 Task: Add an event with the title Product Roadmap Review and Future Feature Prioritization, date '2023/11/23', time 7:00 AM to 9:00 AMand add a description: Following the introduction, participants will have the chance to present a prepared presentation of their choice in front of the group. Each presenter will be allocated a specific time slot, allowing them to showcase their skills and practice their delivery. Presentations can cover a wide range of topics, including but not limited to business proposals, academic research, project updates, or persuasive speeches.Select event color  Flamingo . Add location for the event as: 789 Camp Nou, Barcelona, Spain, logged in from the account softage.5@softage.netand send the event invitation to softage.1@softage.net and softage.2@softage.net. Set a reminder for the event Doesn't repeat
Action: Mouse moved to (70, 124)
Screenshot: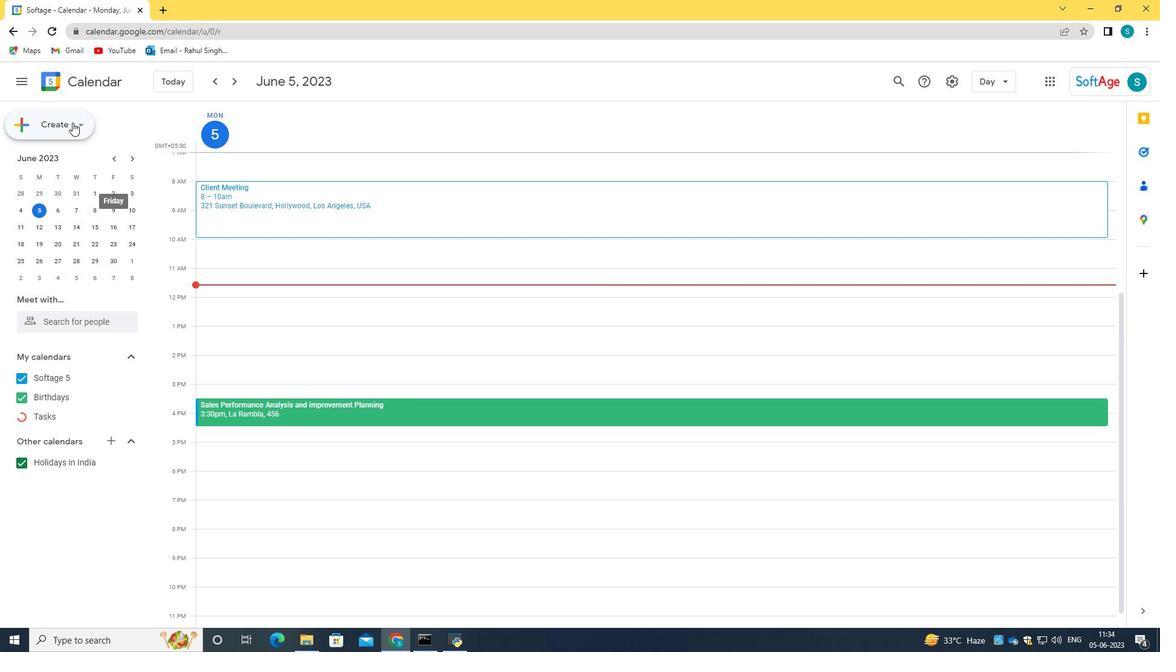 
Action: Mouse pressed left at (70, 124)
Screenshot: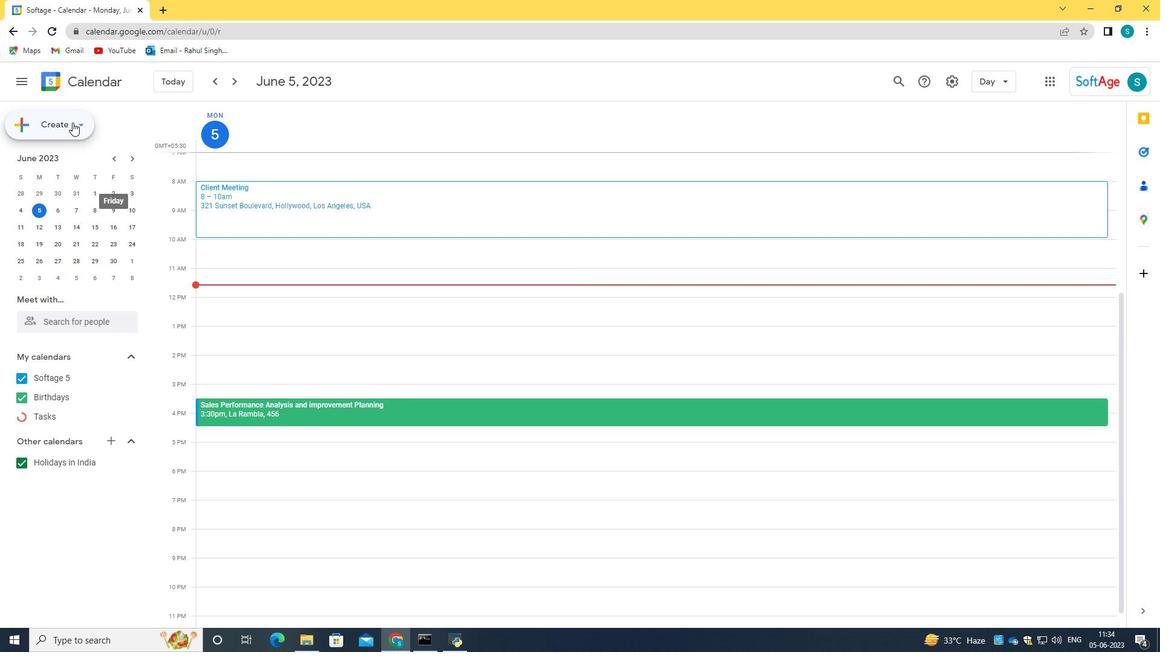 
Action: Mouse moved to (72, 159)
Screenshot: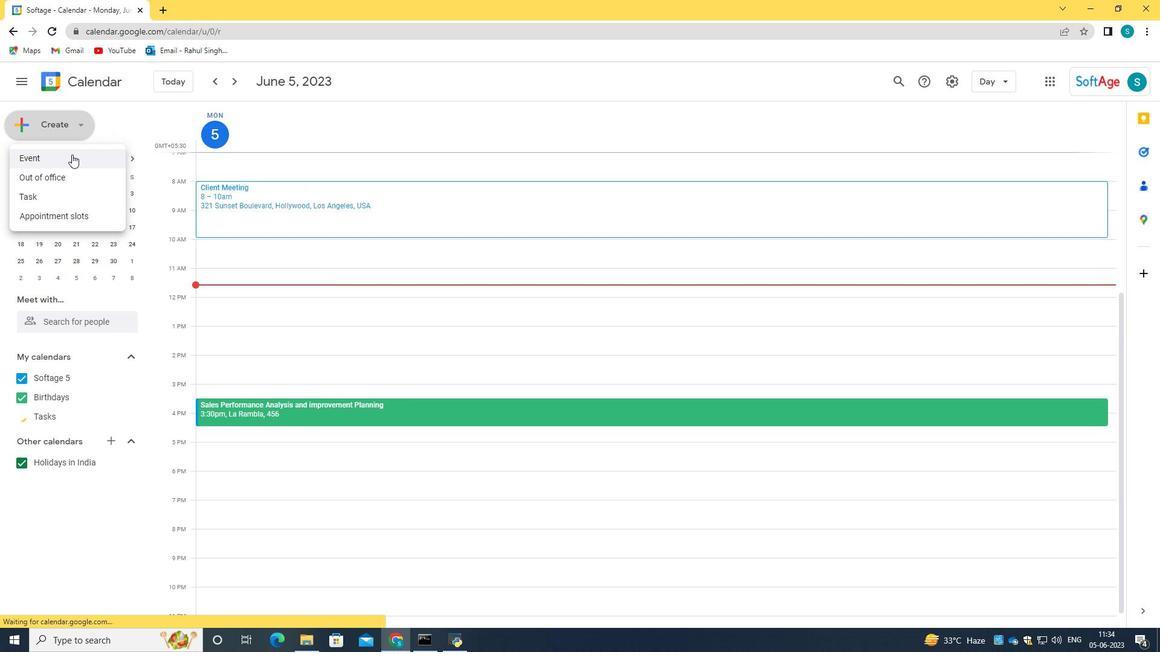 
Action: Mouse pressed left at (72, 159)
Screenshot: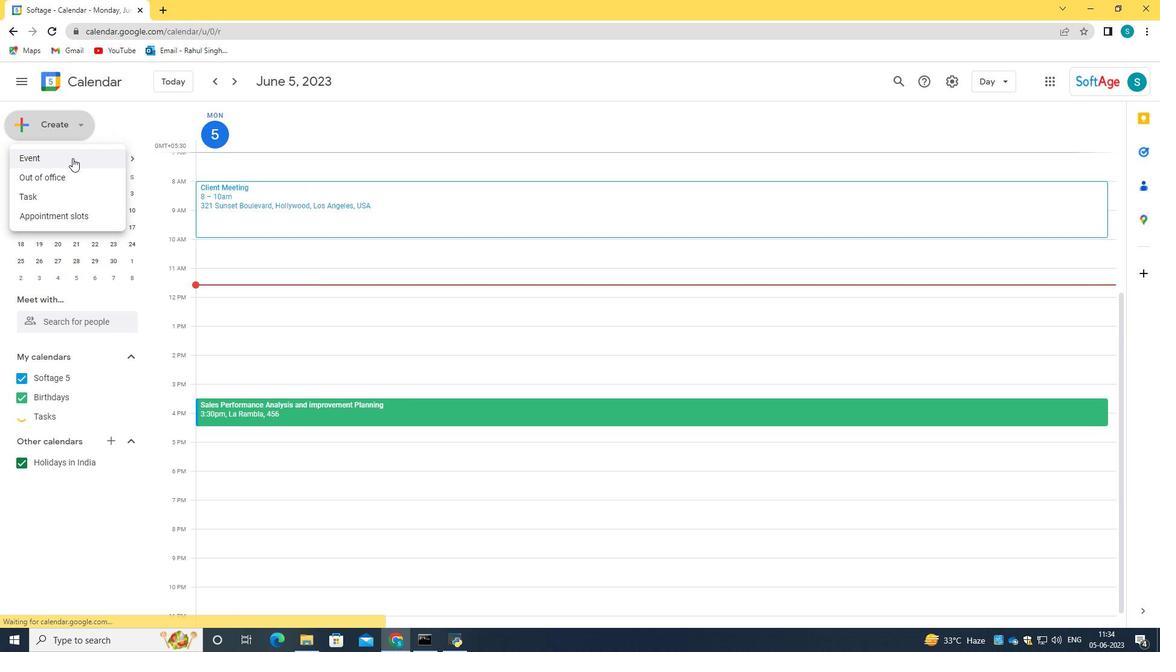 
Action: Mouse moved to (682, 486)
Screenshot: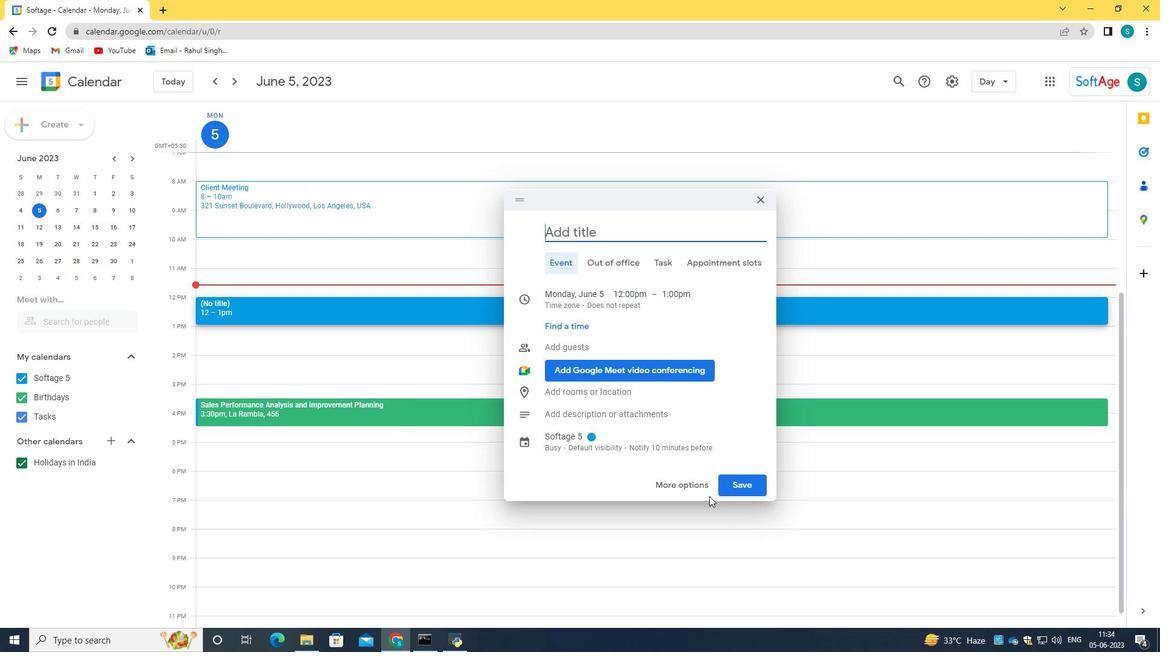 
Action: Mouse pressed left at (682, 486)
Screenshot: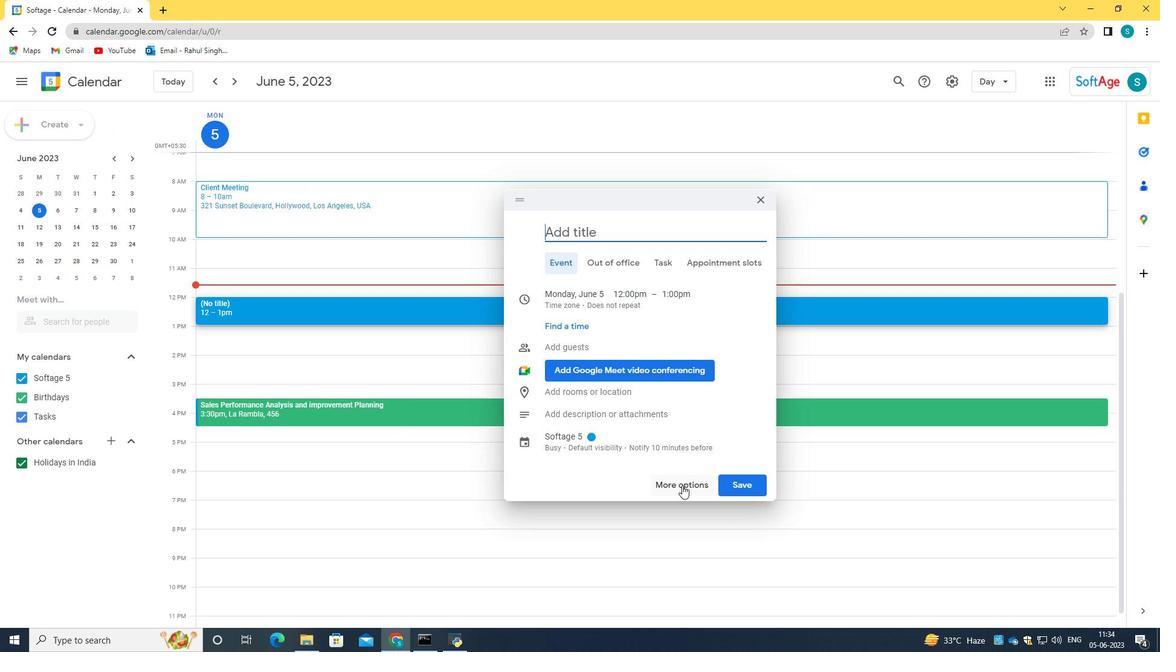
Action: Mouse moved to (171, 88)
Screenshot: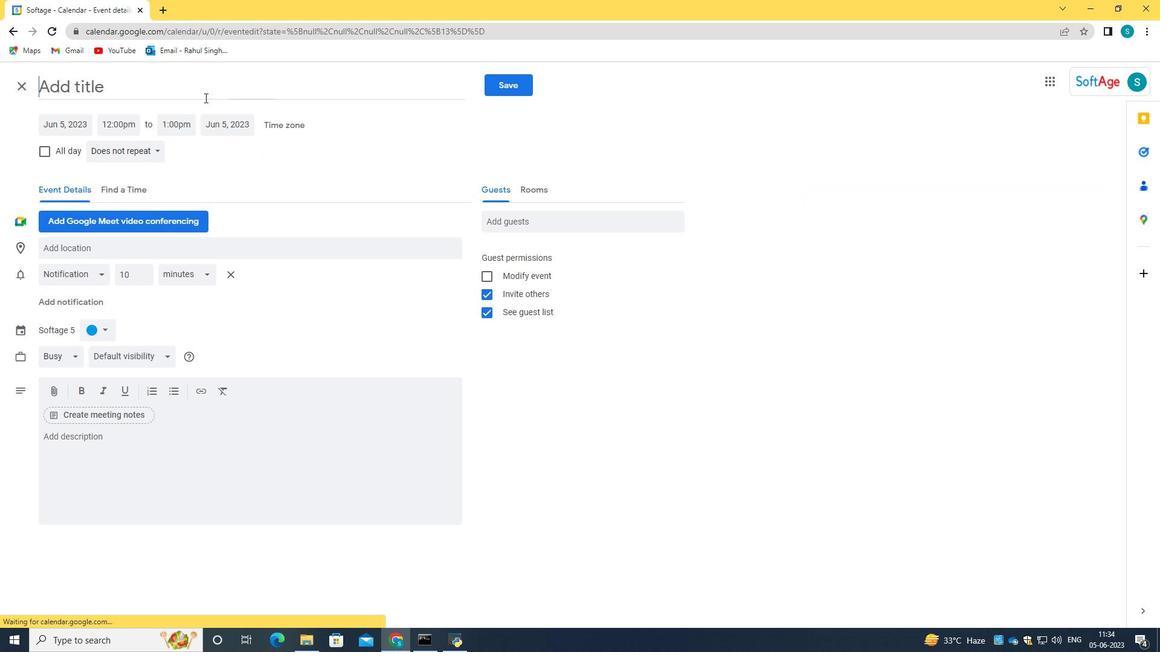 
Action: Mouse pressed left at (171, 88)
Screenshot: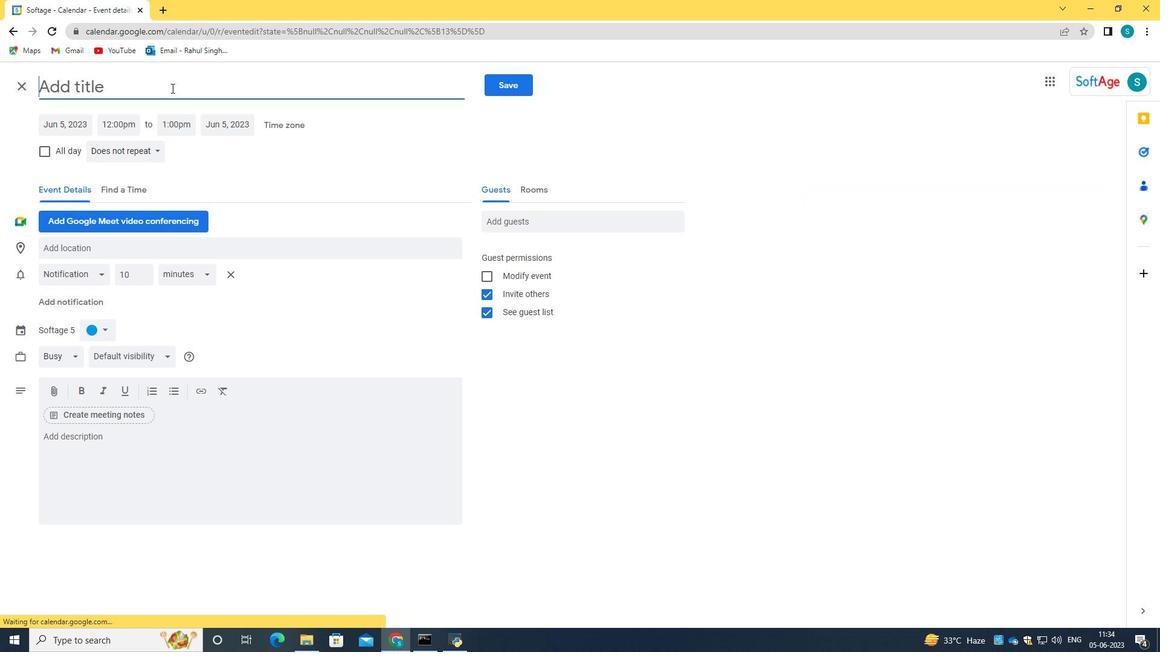 
Action: Key pressed <Key.caps_lock>P<Key.caps_lock>roduct<Key.space><Key.caps_lock>R<Key.caps_lock>oadmap<Key.space><Key.caps_lock>R<Key.caps_lock>eview<Key.space>and<Key.space><Key.caps_lock>F<Key.caps_lock>uture<Key.space><Key.caps_lock>F<Key.caps_lock>eature<Key.space><Key.caps_lock>P<Key.caps_lock>riortization
Screenshot: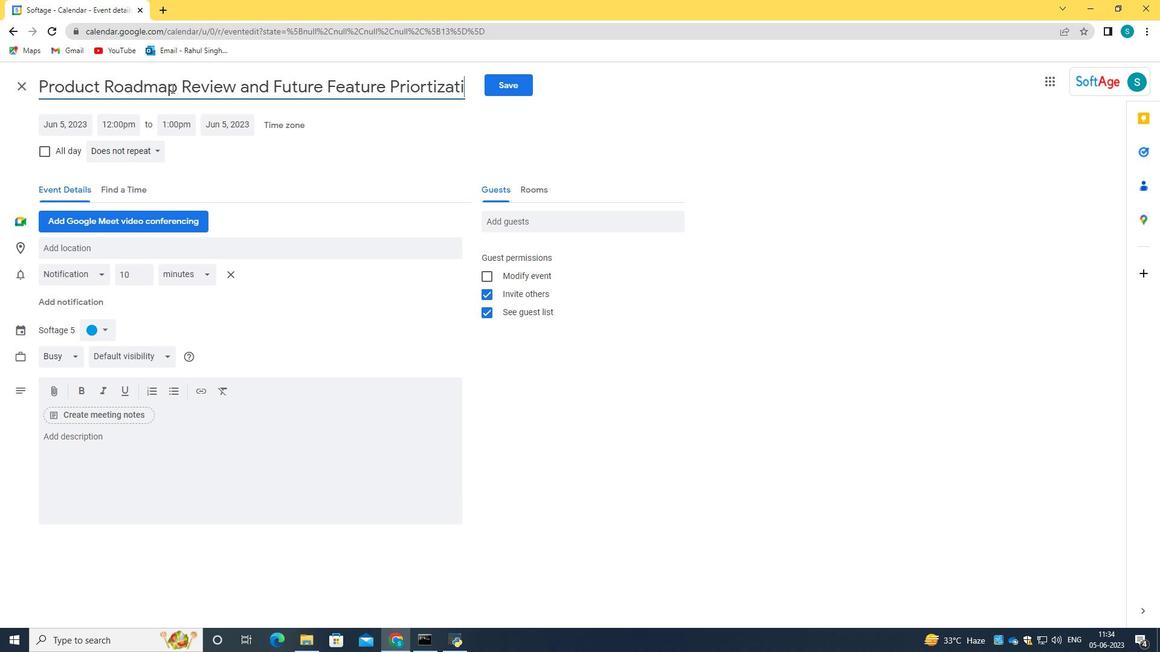 
Action: Mouse moved to (391, 87)
Screenshot: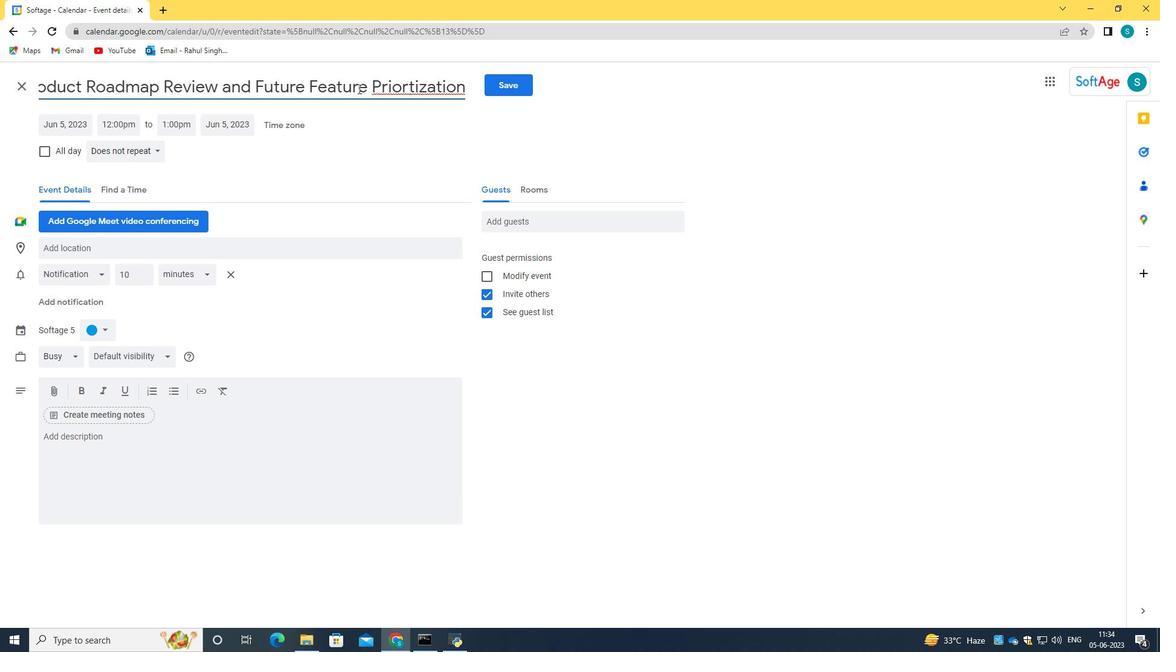 
Action: Mouse pressed right at (391, 87)
Screenshot: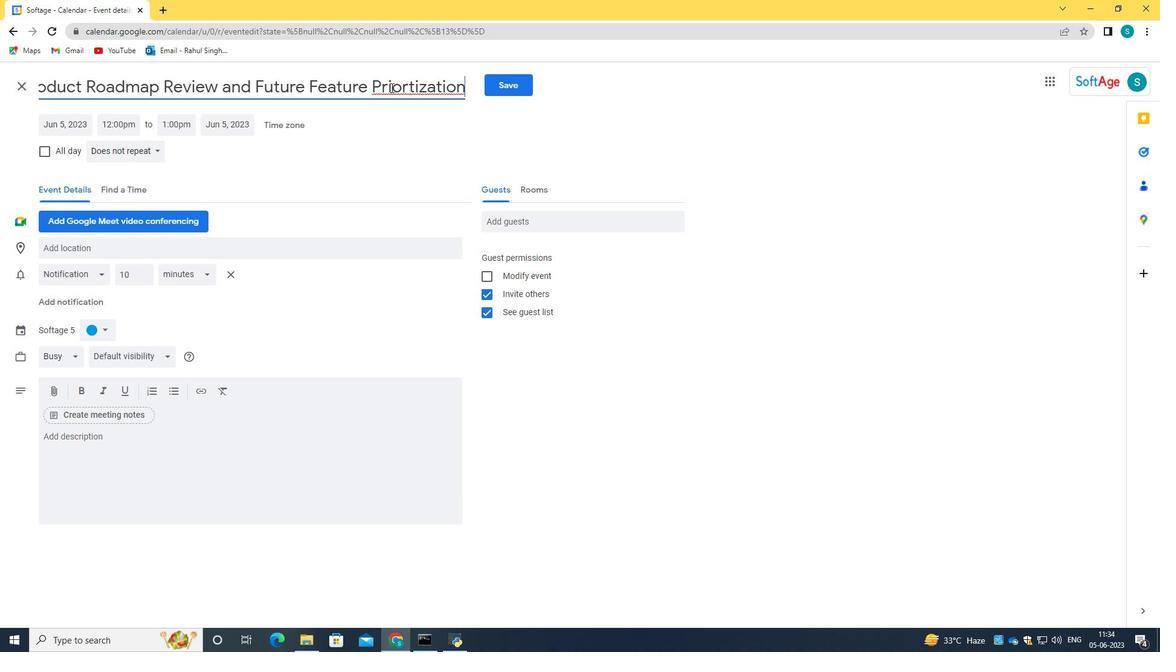 
Action: Mouse moved to (447, 101)
Screenshot: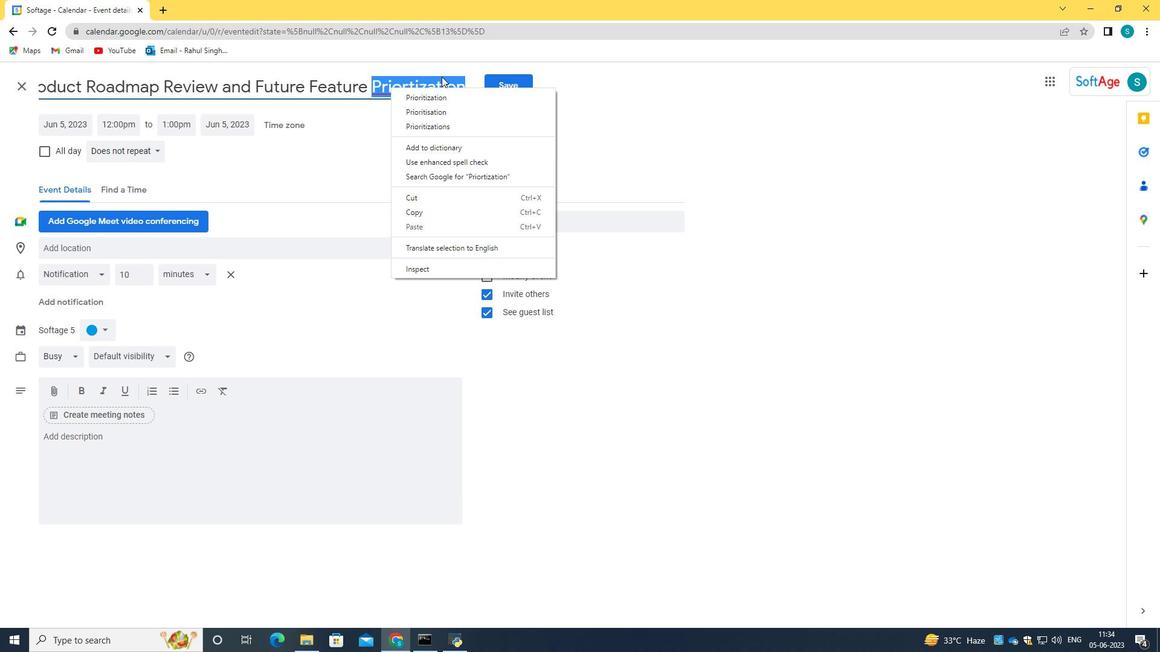 
Action: Mouse pressed left at (447, 101)
Screenshot: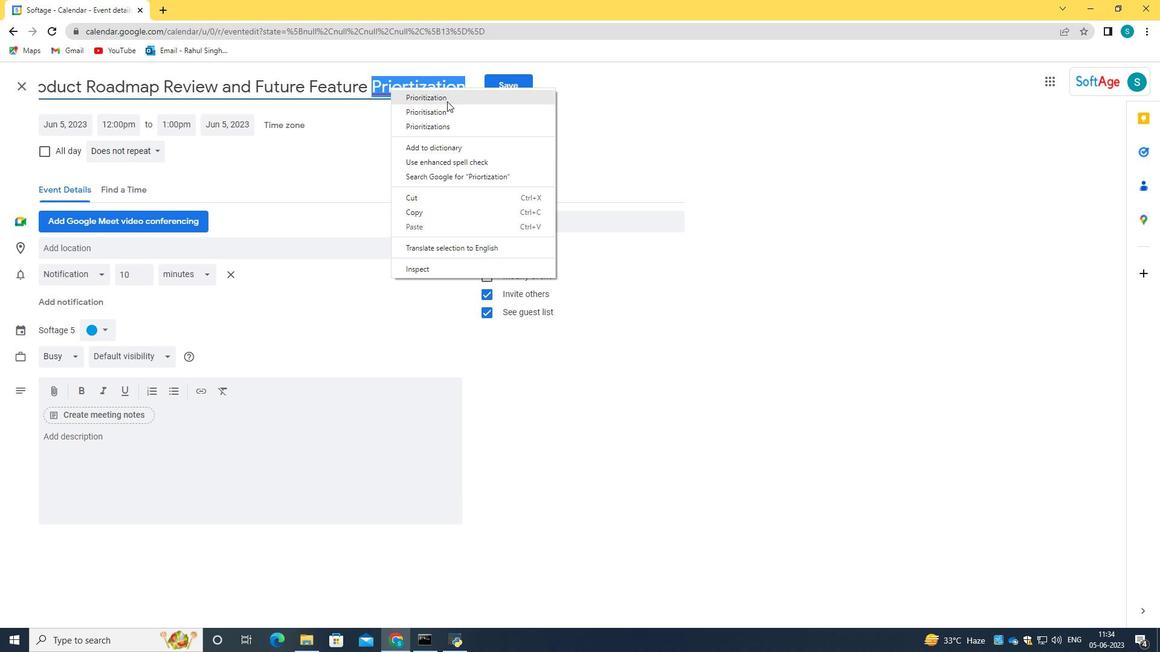 
Action: Mouse moved to (54, 120)
Screenshot: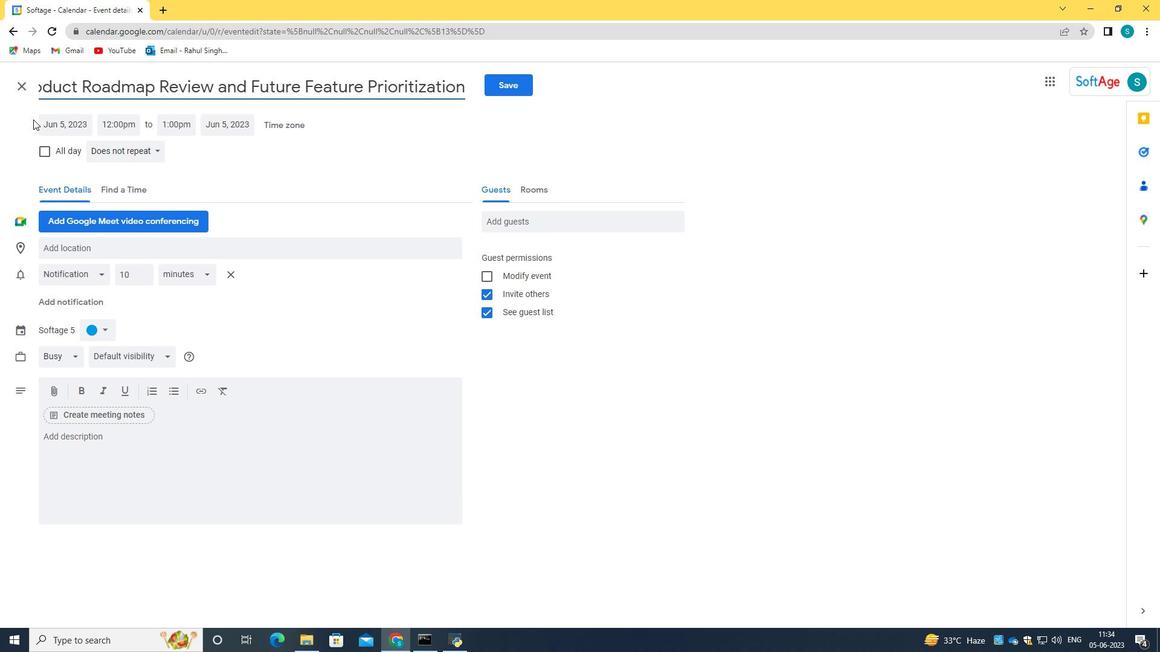 
Action: Mouse pressed left at (54, 120)
Screenshot: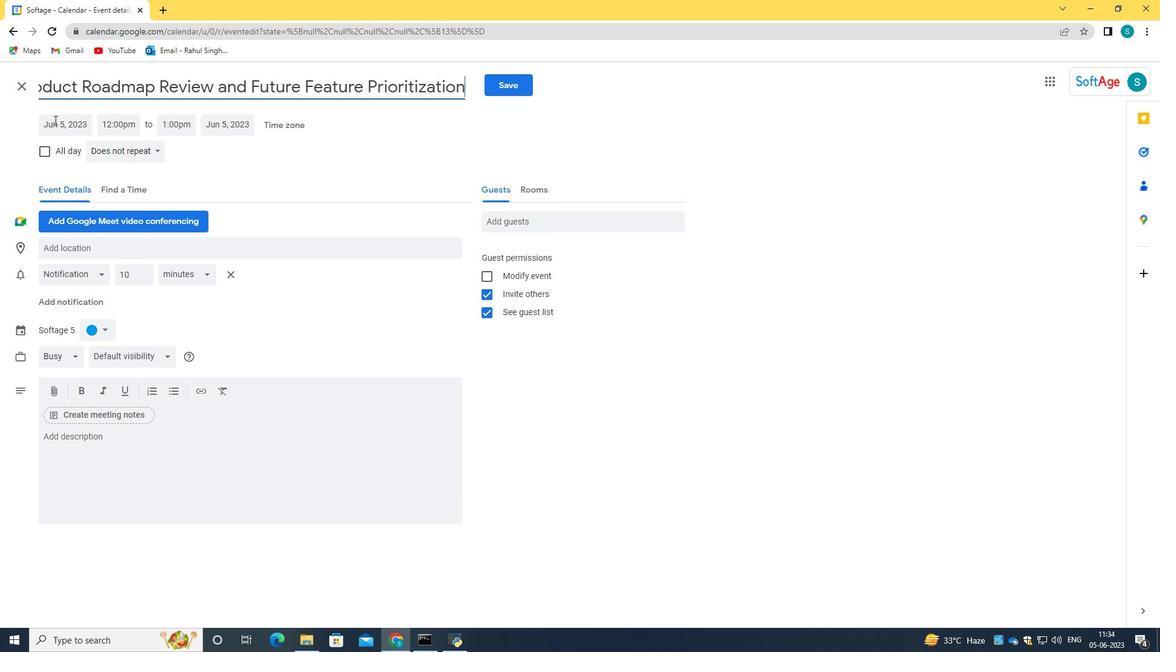 
Action: Key pressed 2023/11/23<Key.tab>000000000<Key.backspace><Key.backspace><Key.backspace><Key.backspace><Key.backspace><Key.backspace><Key.backspace><Key.backspace>7<Key.shift_r>:00am<Key.tab>09<Key.shift_r>:00<Key.space>am<Key.tab><Key.tab><Key.tab>
Screenshot: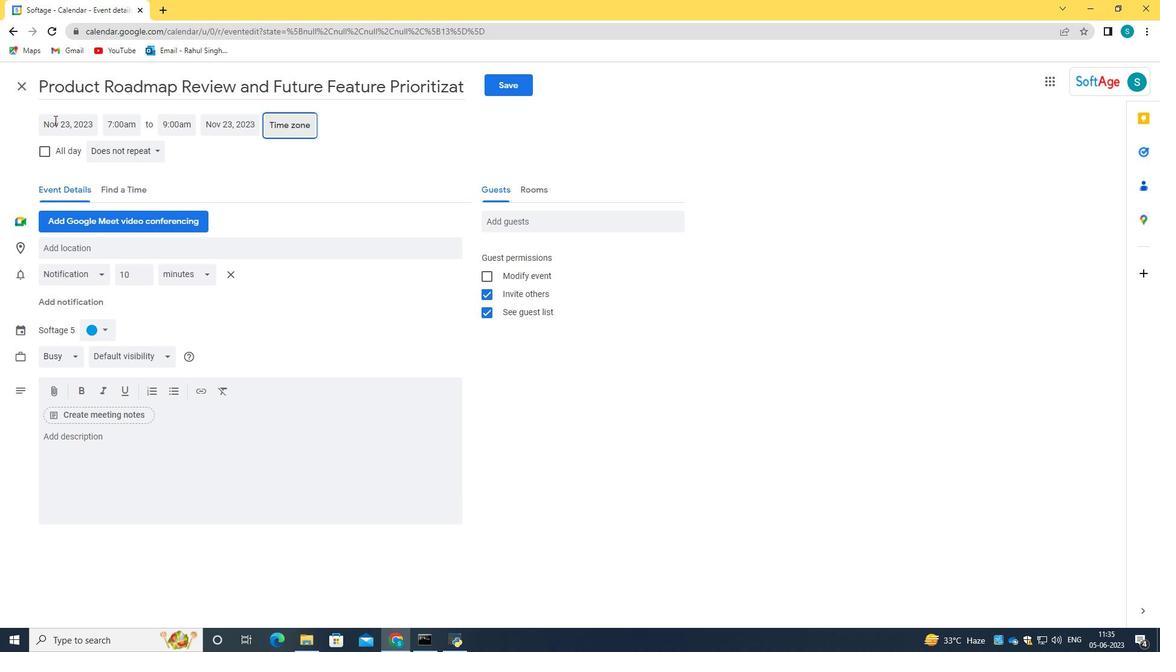 
Action: Mouse moved to (131, 467)
Screenshot: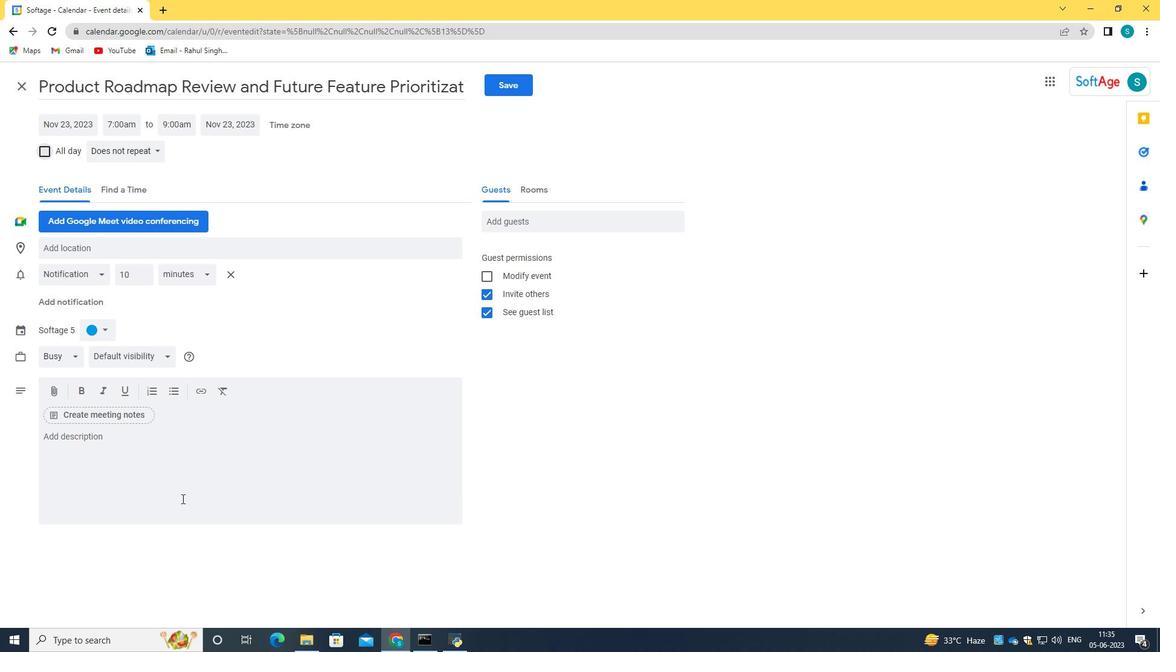 
Action: Mouse pressed left at (131, 467)
Screenshot: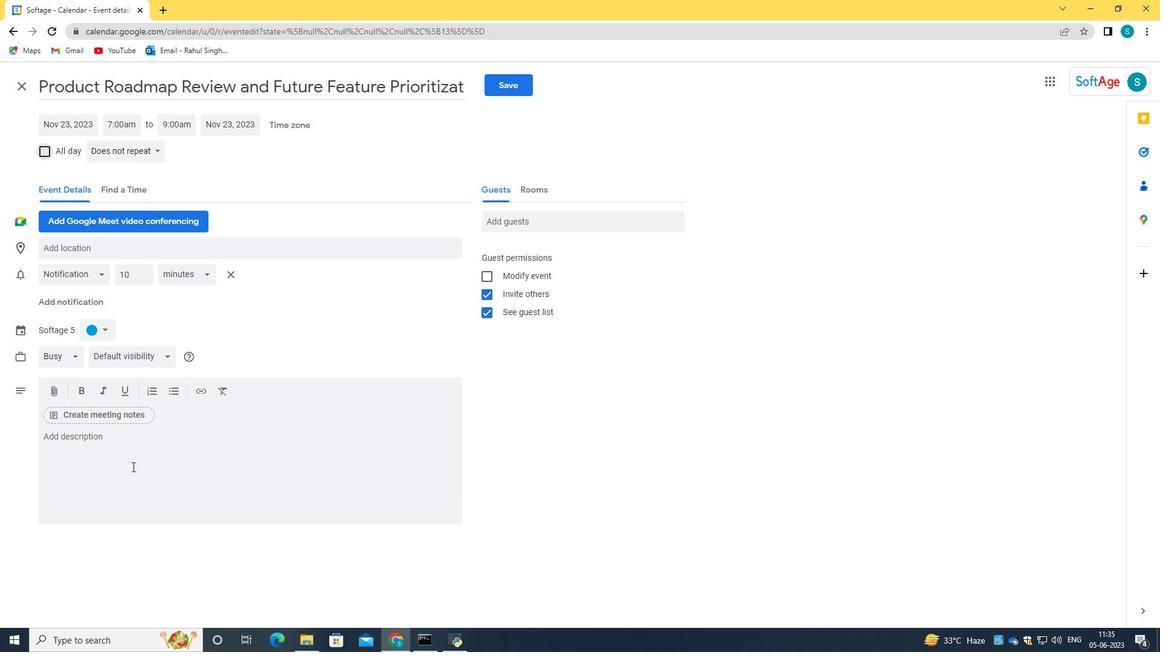 
Action: Key pressed <Key.caps_lock>F<Key.caps_lock>ollowing<Key.space>the<Key.space>introductin<Key.backspace>on,<Key.space>participants<Key.space>will<Key.space>have<Key.space>the<Key.space>chance<Key.space>to<Key.space>present<Key.space>a<Key.space>prepared<Key.space>presetation<Key.space><Key.backspace><Key.backspace><Key.backspace><Key.backspace><Key.backspace><Key.backspace><Key.backspace>ntation<Key.space>wil<Key.space>l<Key.backspace><Key.backspace>l<Key.space>ahv<Key.backspace><Key.backspace><Key.backspace>have<Key.space>the<Key.space>chance<Key.space>i<Key.backspace>to<Key.space>present<Key.space>a<Key.space>pres<Key.backspace><Key.backspace><Key.backspace><Key.backspace><Key.backspace><Key.backspace><Key.backspace><Key.backspace><Key.backspace><Key.backspace><Key.backspace><Key.backspace><Key.backspace><Key.backspace><Key.backspace><Key.backspace><Key.backspace><Key.backspace><Key.backspace><Key.backspace><Key.backspace><Key.backspace><Key.backspace>hoice<Key.space>in<Key.space>fo<Key.backspace>ront<Key.space>of<Key.space>the<Key.space>group.<Key.space><Key.caps_lock>E<Key.caps_lock>ach<Key.space>presenter<Key.space>will<Key.space>be<Key.space>allocated<Key.space>a<Key.space>specifi<Key.backspace>ic<Key.space>time<Key.space>slot,<Key.space>allowwing<Key.space>th<Key.backspace><Key.backspace><Key.backspace><Key.backspace><Key.backspace><Key.backspace><Key.backspace>ing<Key.space>them<Key.space>to<Key.space>showcase<Key.space>their<Key.space>skills<Key.space>and<Key.space>practice<Key.space>their<Key.space>delivery.<Key.space><Key.caps_lock>P<Key.caps_lock>resentations<Key.space>can<Key.space>cover<Key.space>a<Key.space>wide<Key.space>range<Key.space>of<Key.space>topics<Key.space><Key.backspace>.<Key.backspace>,<Key.space>including<Key.space>but<Key.space>not<Key.space>limited<Key.space>to<Key.space>business<Key.space>proposals,<Key.space>academic<Key.space>research<Key.space><Key.backspace>,<Key.space>project<Key.space>updates,<Key.space>or<Key.space>persuasive<Key.space>speeches.
Screenshot: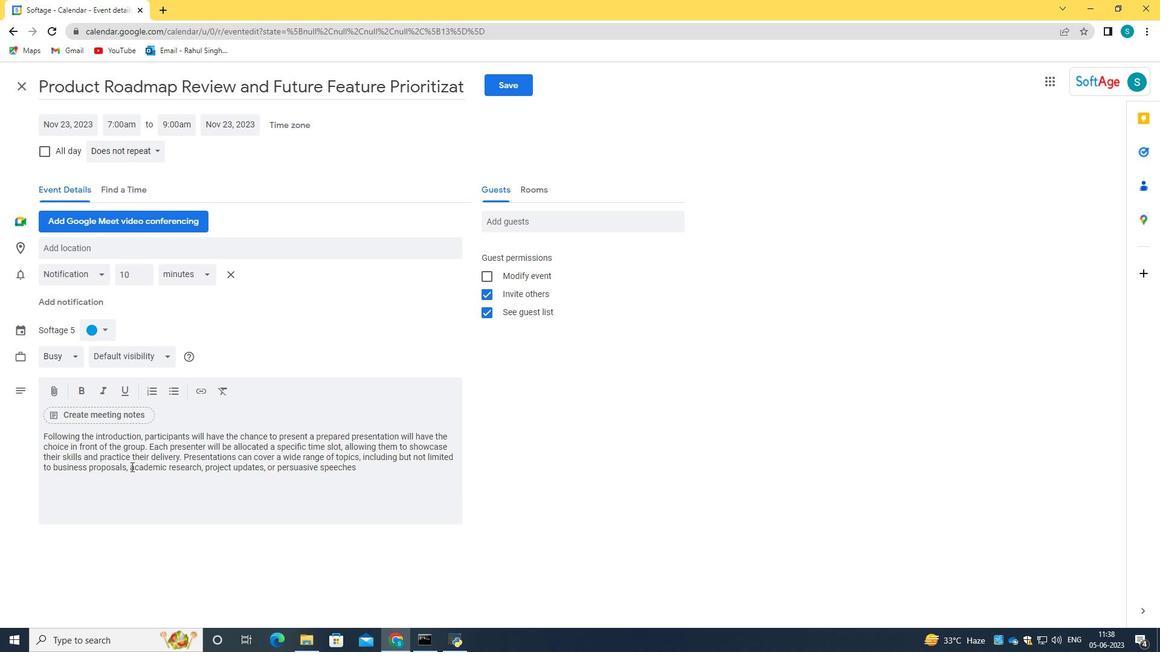 
Action: Mouse moved to (101, 330)
Screenshot: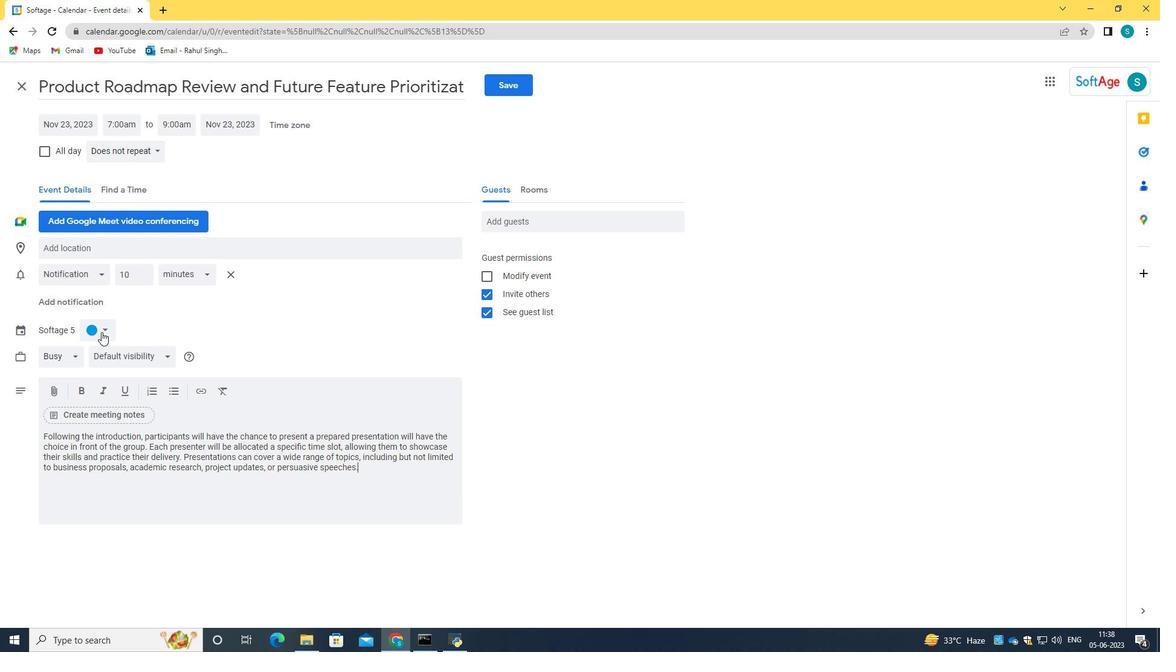 
Action: Mouse pressed left at (101, 330)
Screenshot: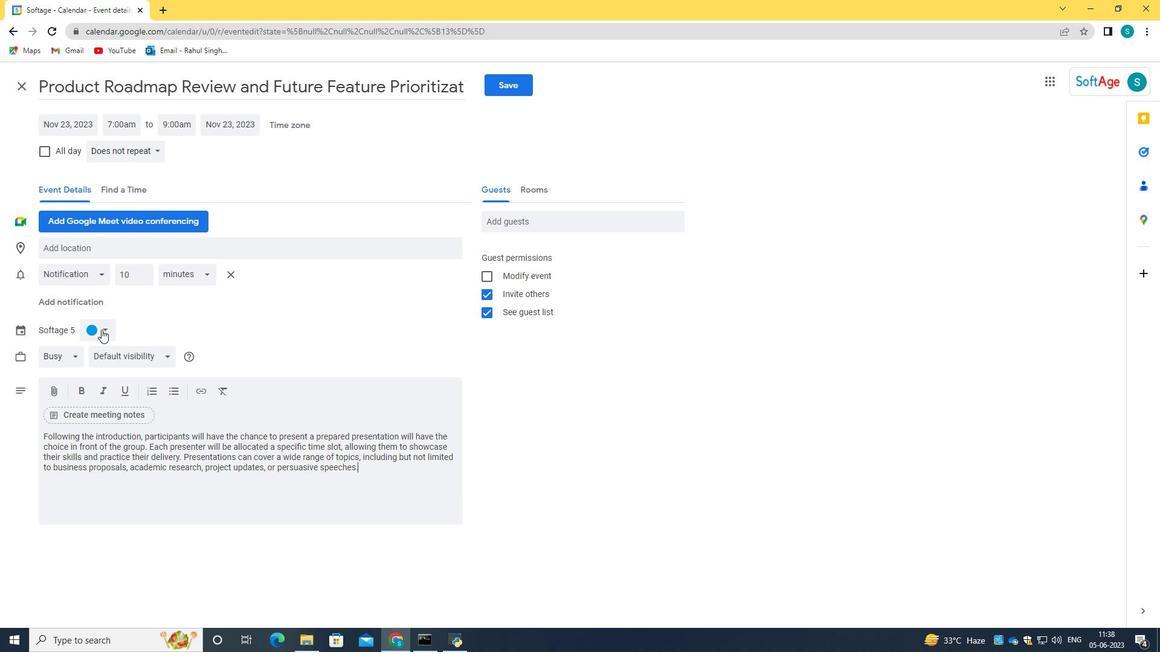 
Action: Mouse moved to (100, 327)
Screenshot: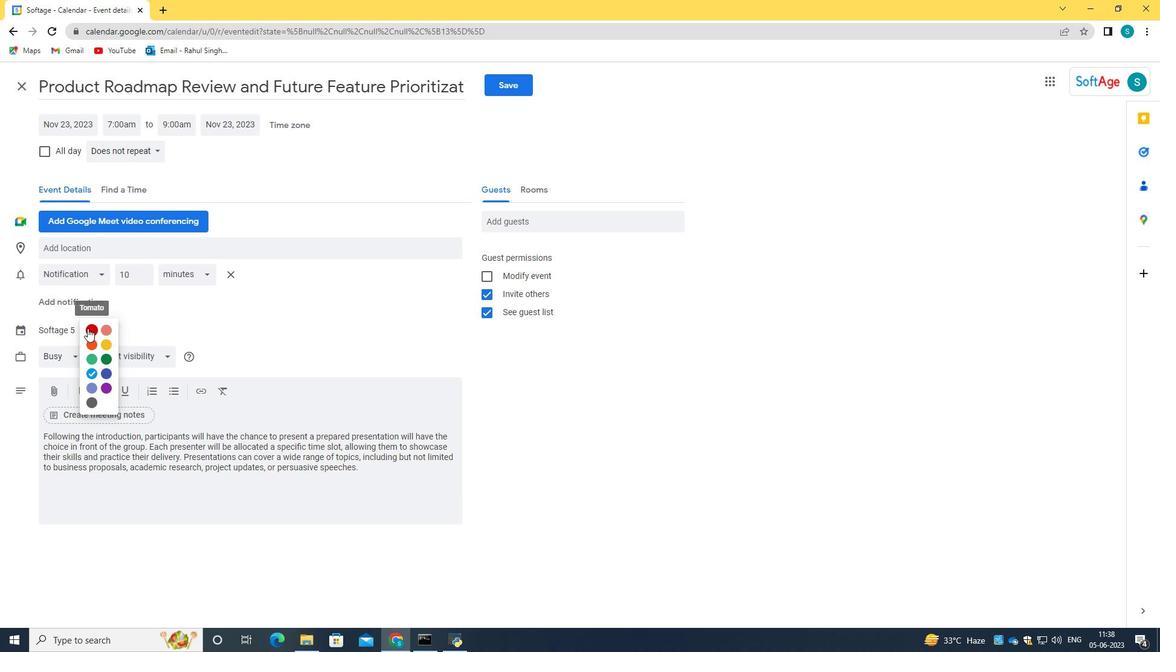 
Action: Mouse pressed left at (100, 327)
Screenshot: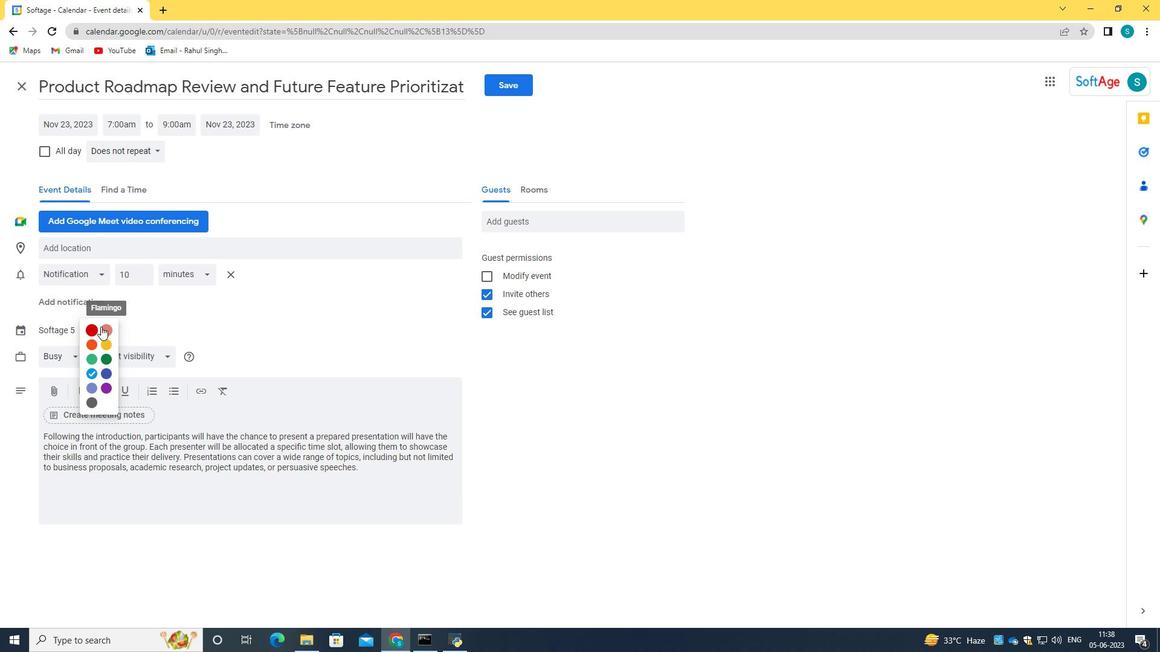 
Action: Mouse moved to (80, 250)
Screenshot: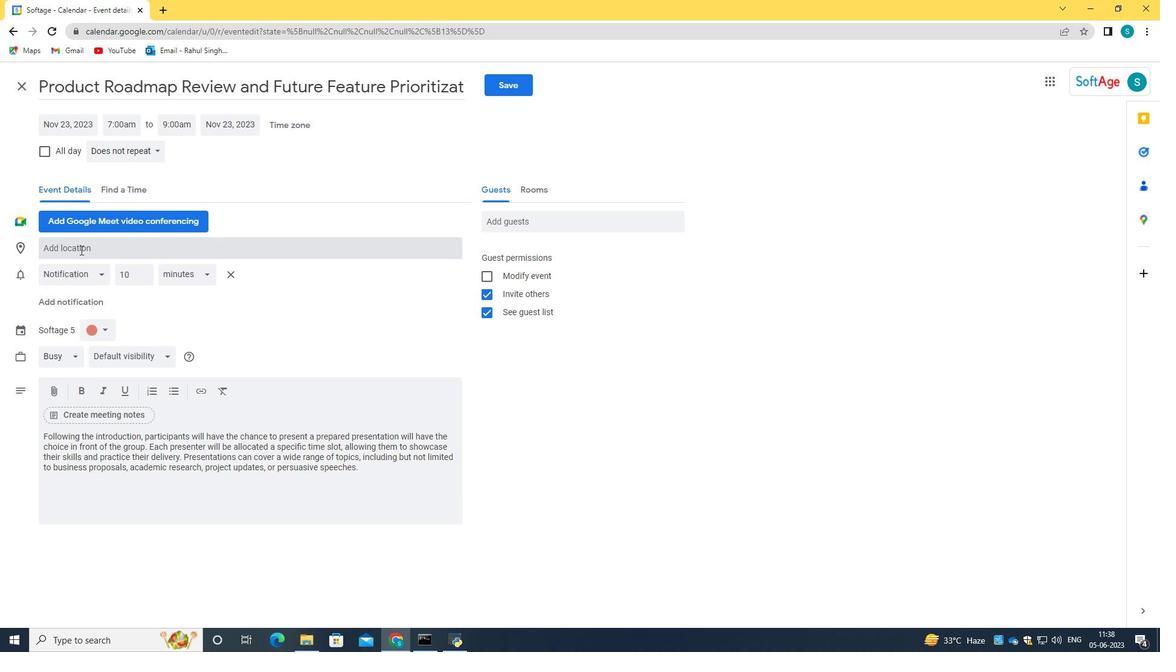 
Action: Mouse pressed left at (80, 250)
Screenshot: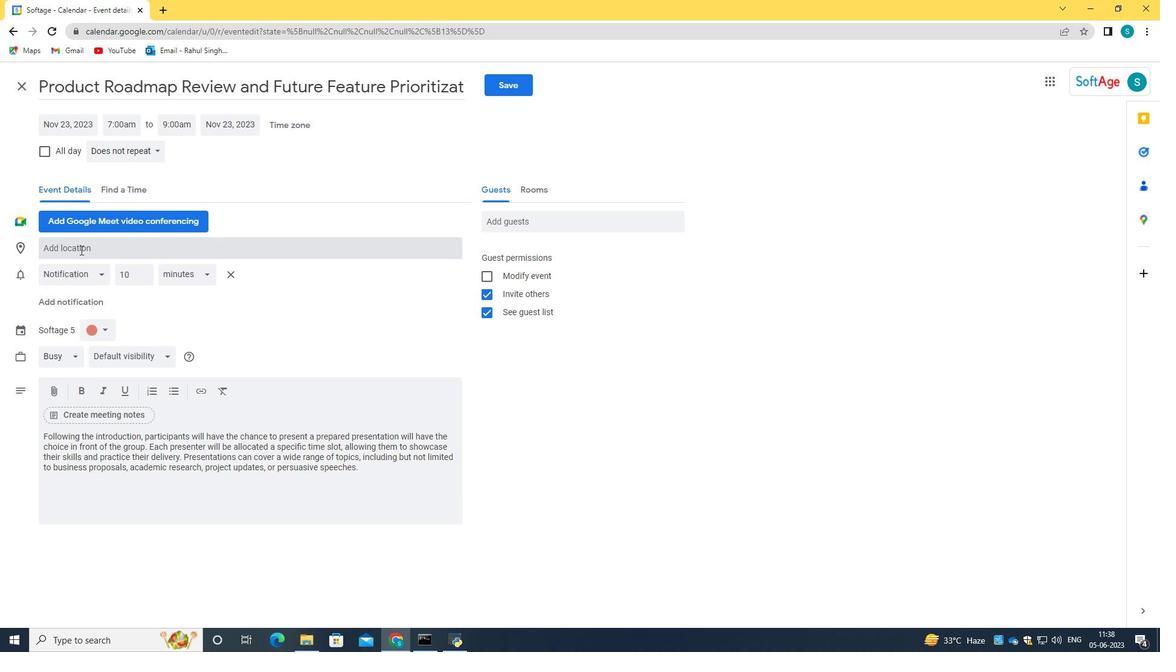 
Action: Key pressed 789<Key.space><Key.caps_lock>C<Key.caps_lock>amp<Key.space><Key.caps_lock>N<Key.caps_lock>ou,<Key.space><Key.caps_lock>B<Key.caps_lock>arcelona,<Key.space><Key.caps_lock>S<Key.caps_lock>pain,<Key.space><Key.backspace><Key.backspace>
Screenshot: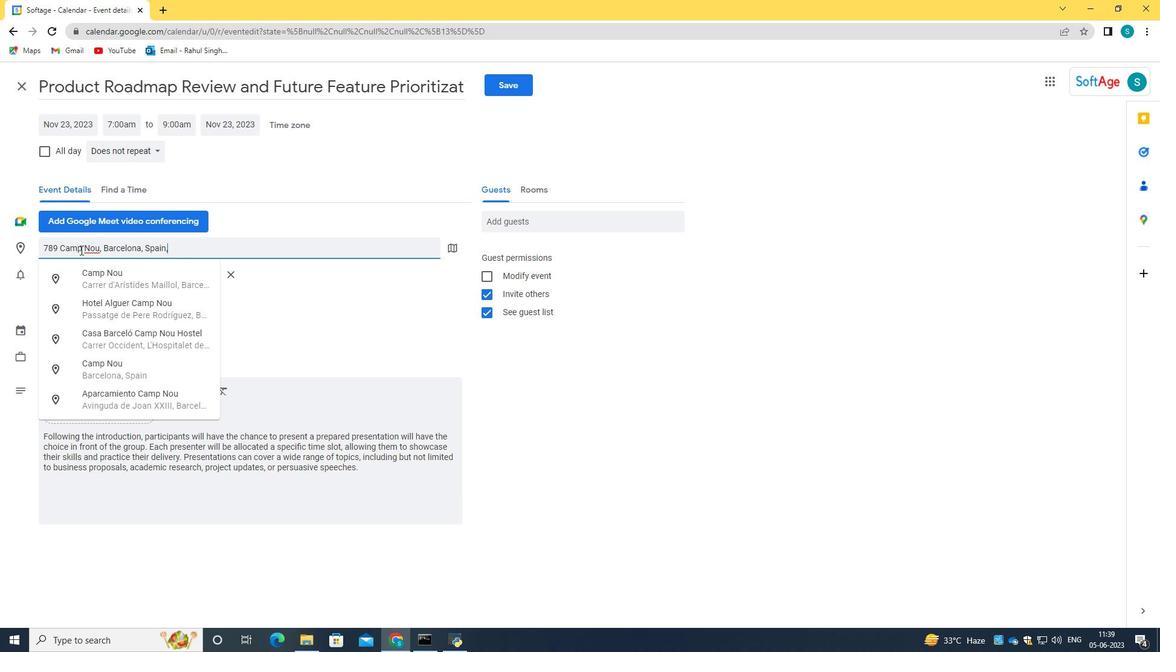 
Action: Mouse moved to (142, 284)
Screenshot: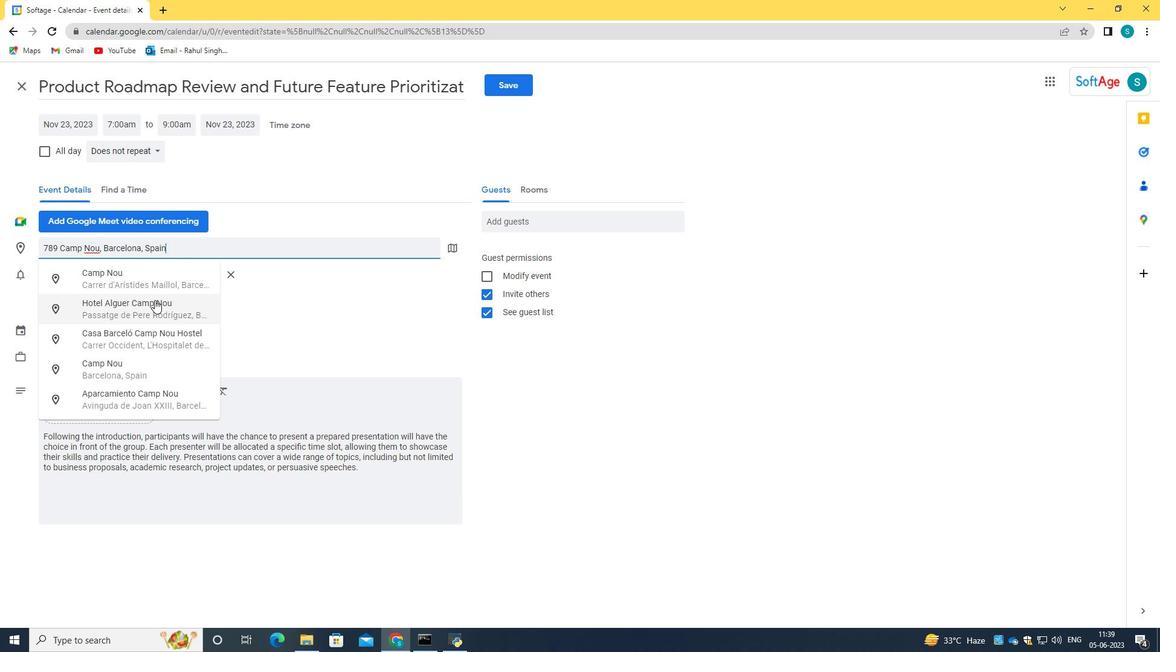 
Action: Mouse pressed left at (142, 284)
Screenshot: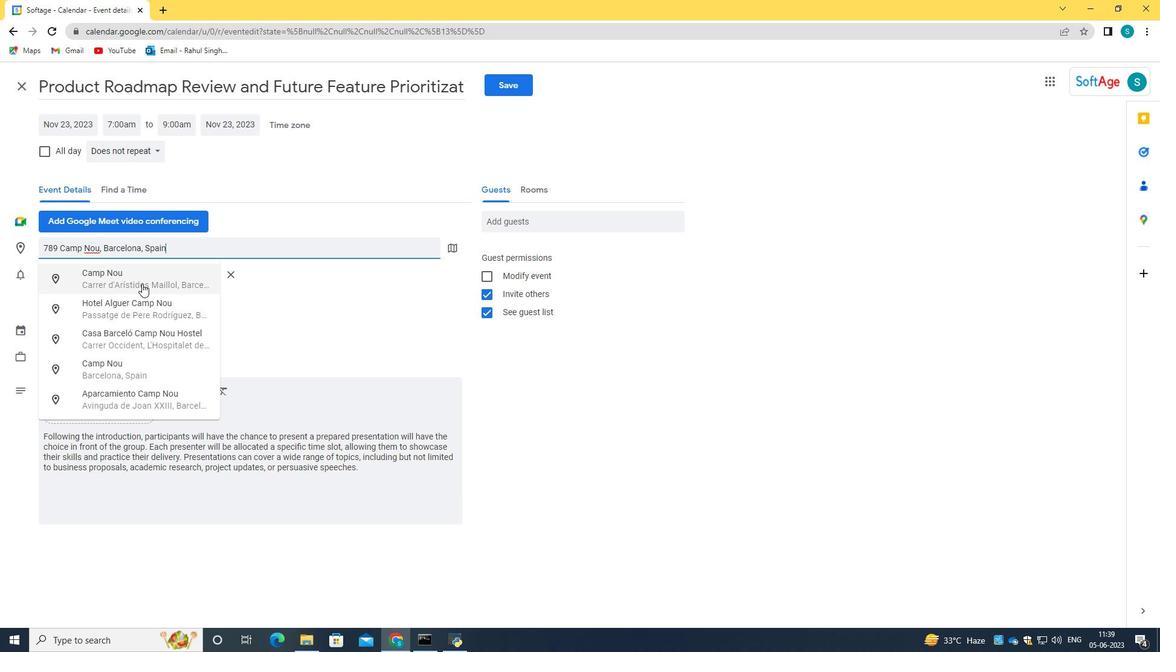 
Action: Mouse moved to (537, 229)
Screenshot: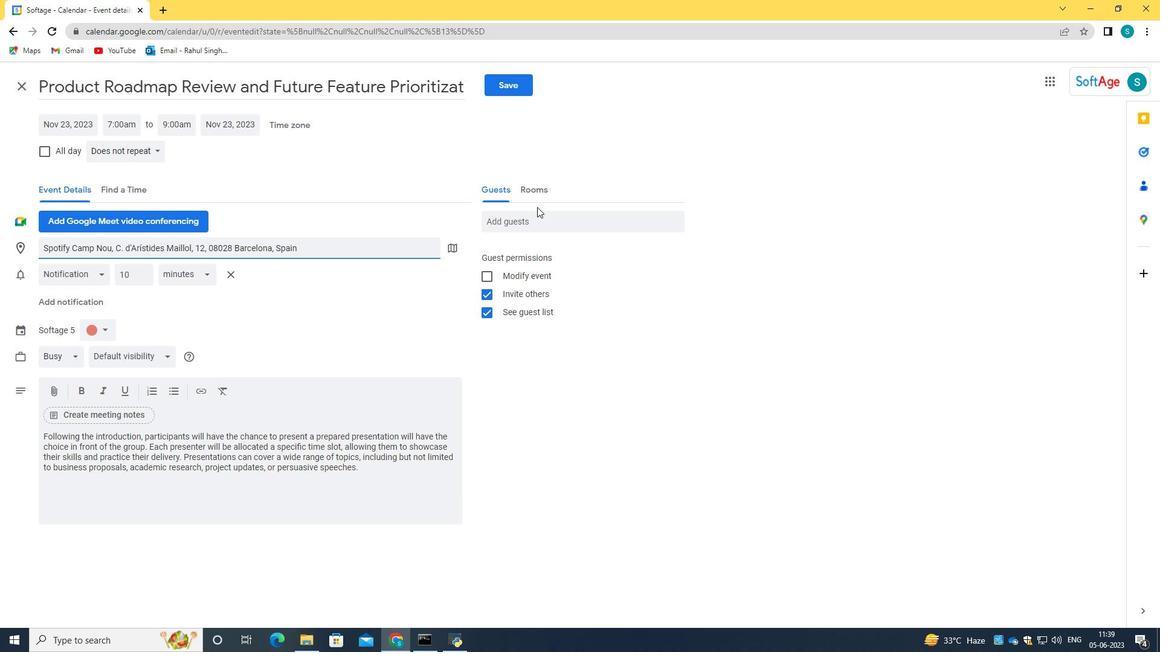 
Action: Mouse pressed left at (537, 229)
Screenshot: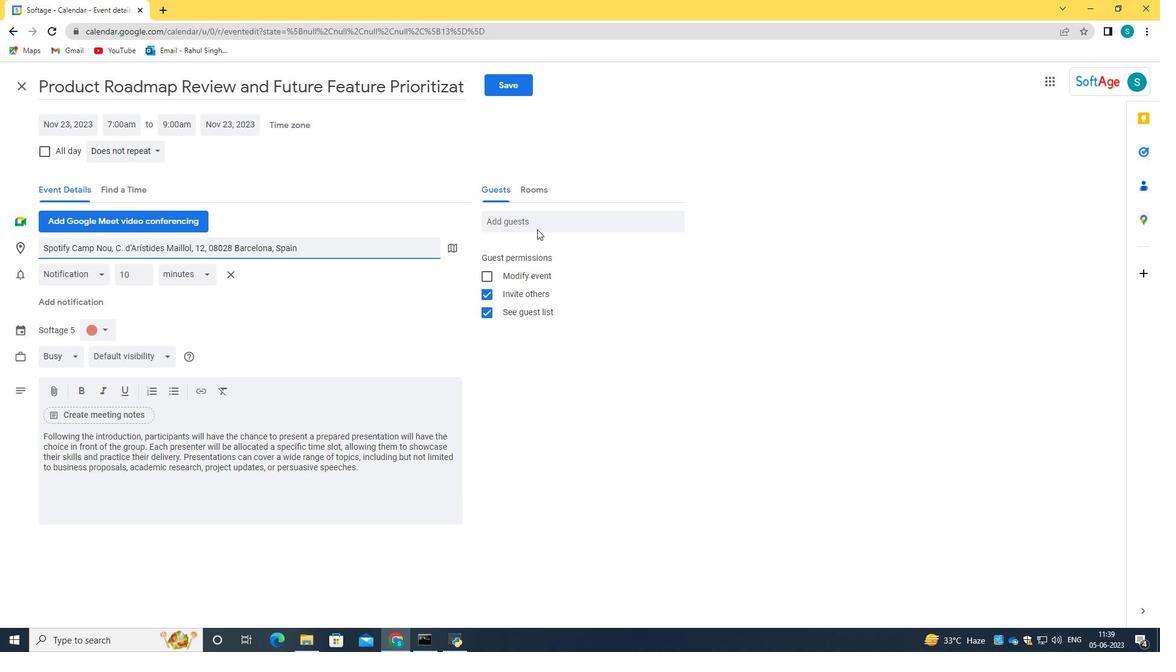 
Action: Mouse moved to (537, 229)
Screenshot: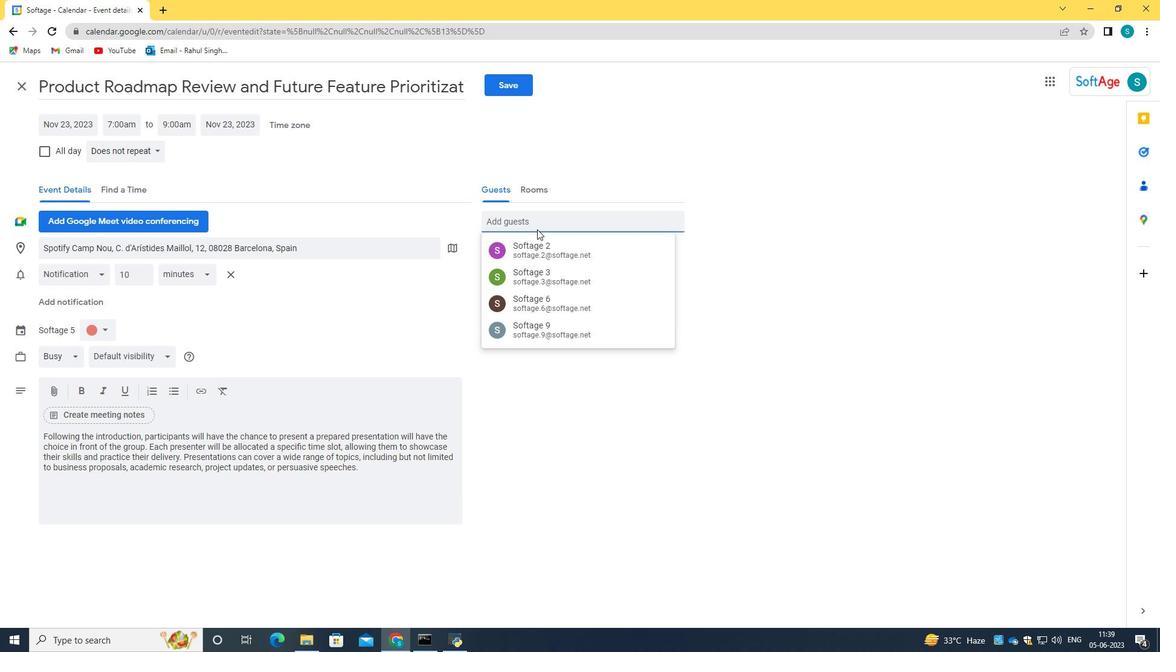 
Action: Mouse pressed left at (537, 229)
Screenshot: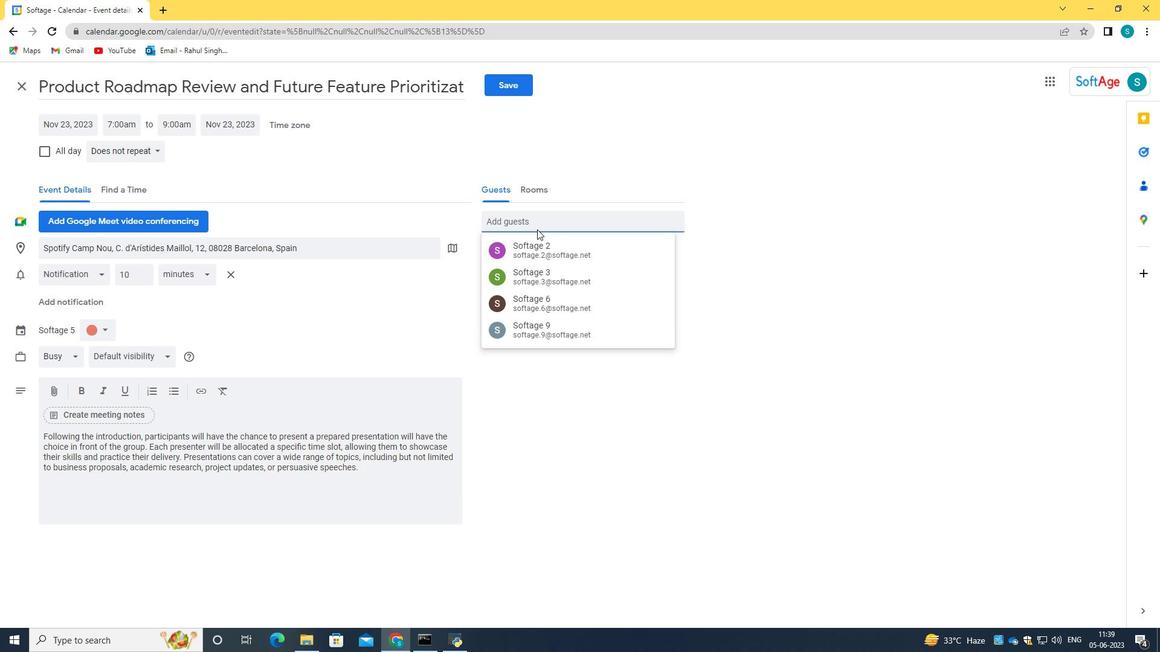 
Action: Key pressed softage.1<Key.shift>@softage.net<Key.backspace>t<Key.tab>softage.3<Key.backspace>2<Key.shift>@softage.net
Screenshot: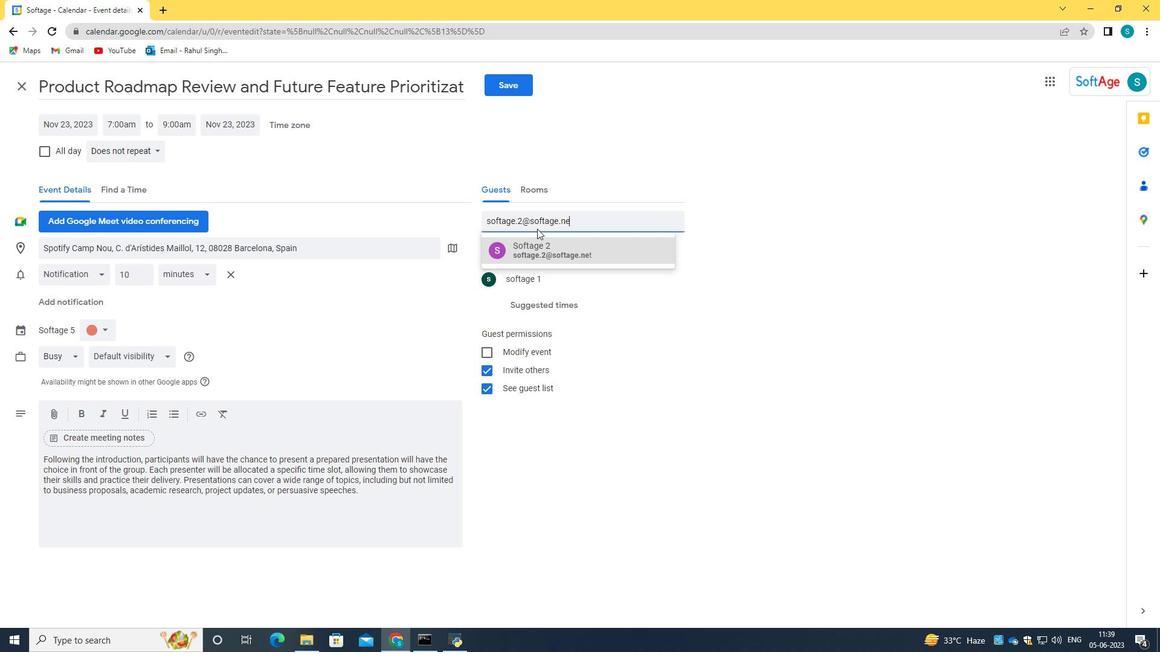 
Action: Mouse moved to (557, 250)
Screenshot: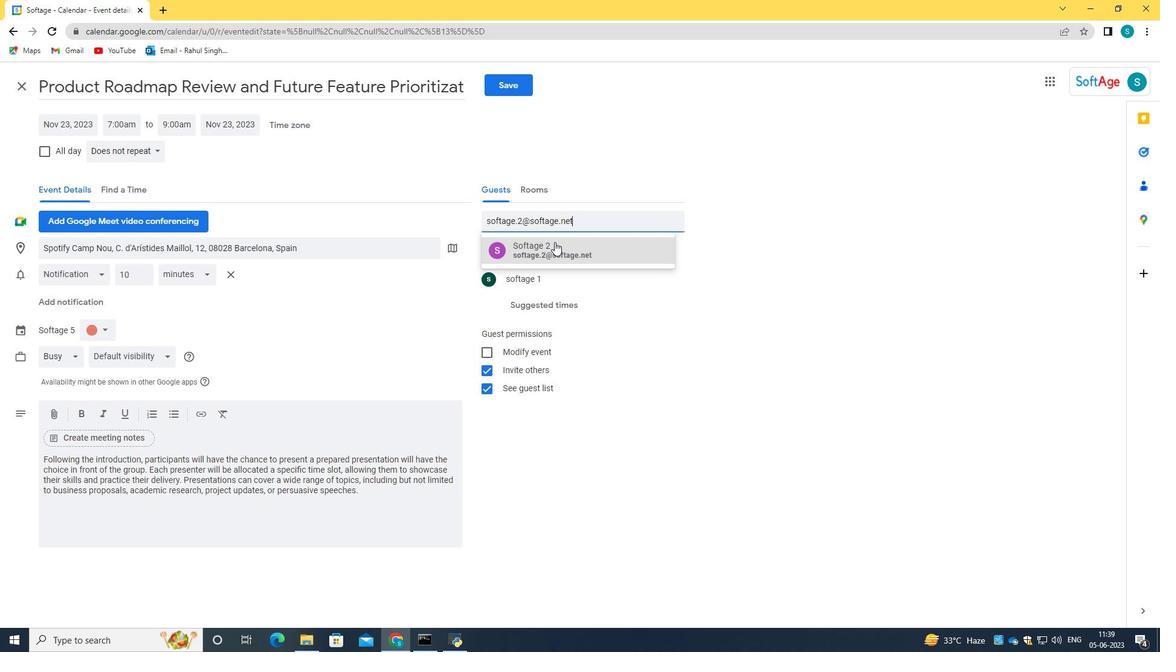 
Action: Mouse pressed left at (557, 250)
Screenshot: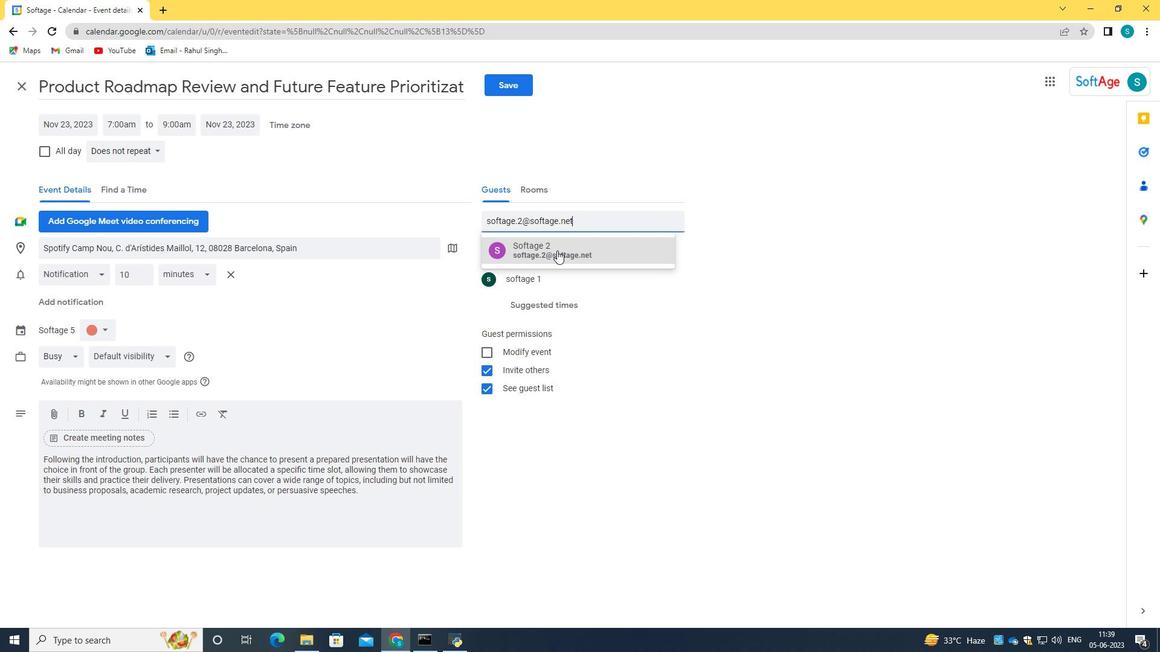 
Action: Mouse moved to (137, 154)
Screenshot: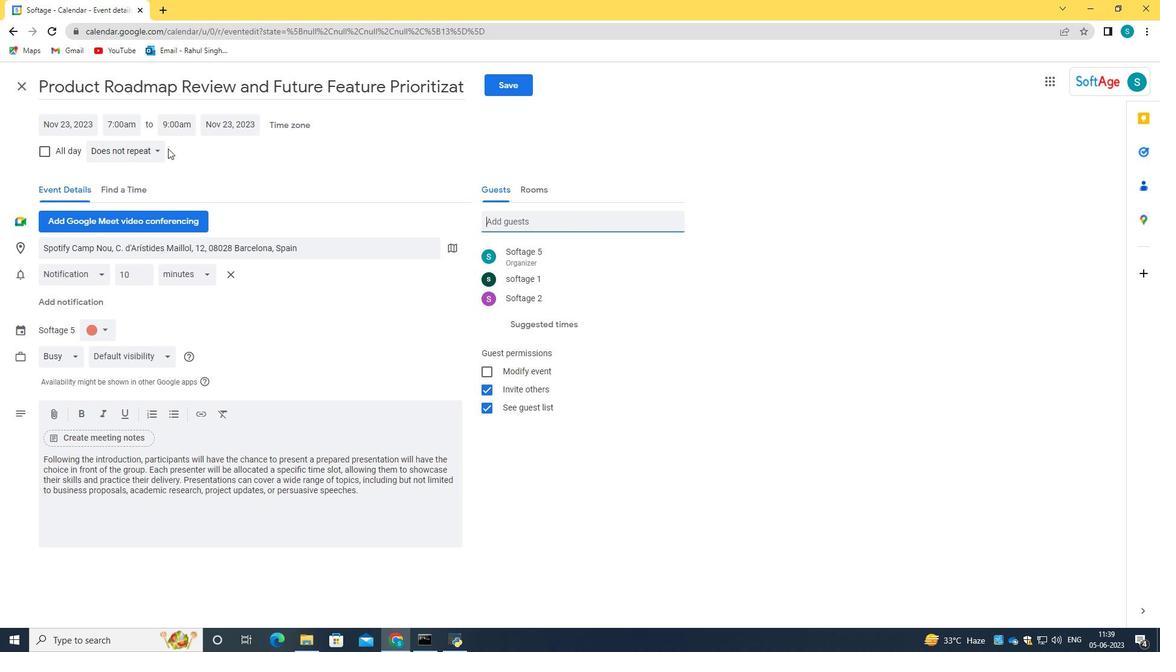 
Action: Mouse pressed left at (137, 154)
Screenshot: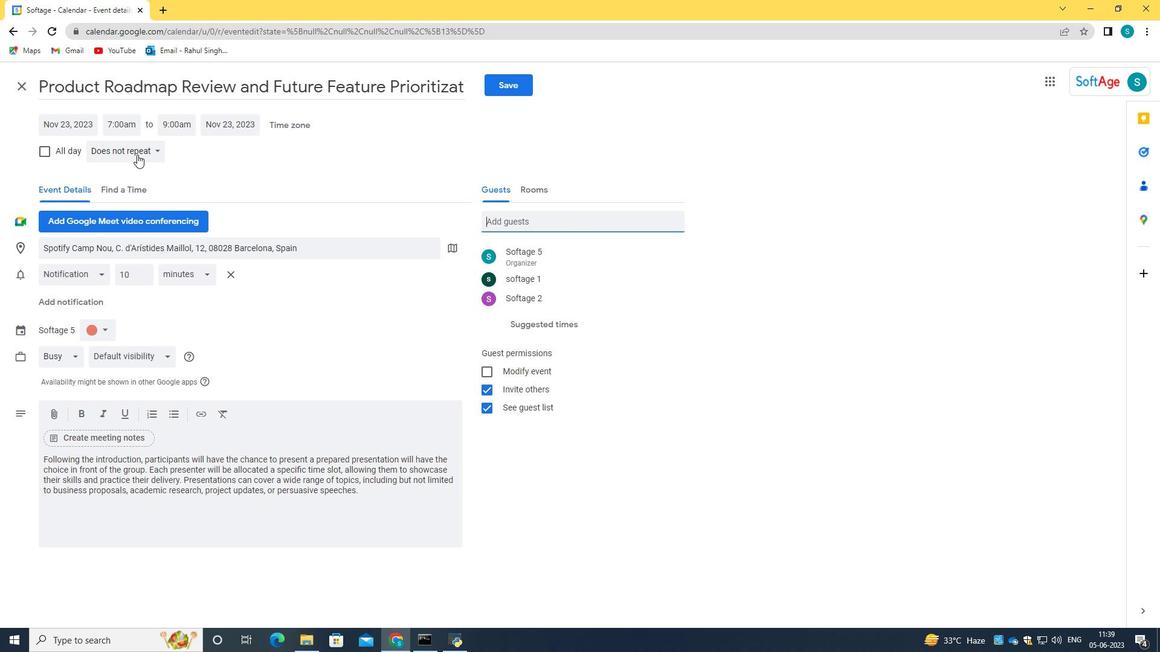 
Action: Mouse moved to (153, 157)
Screenshot: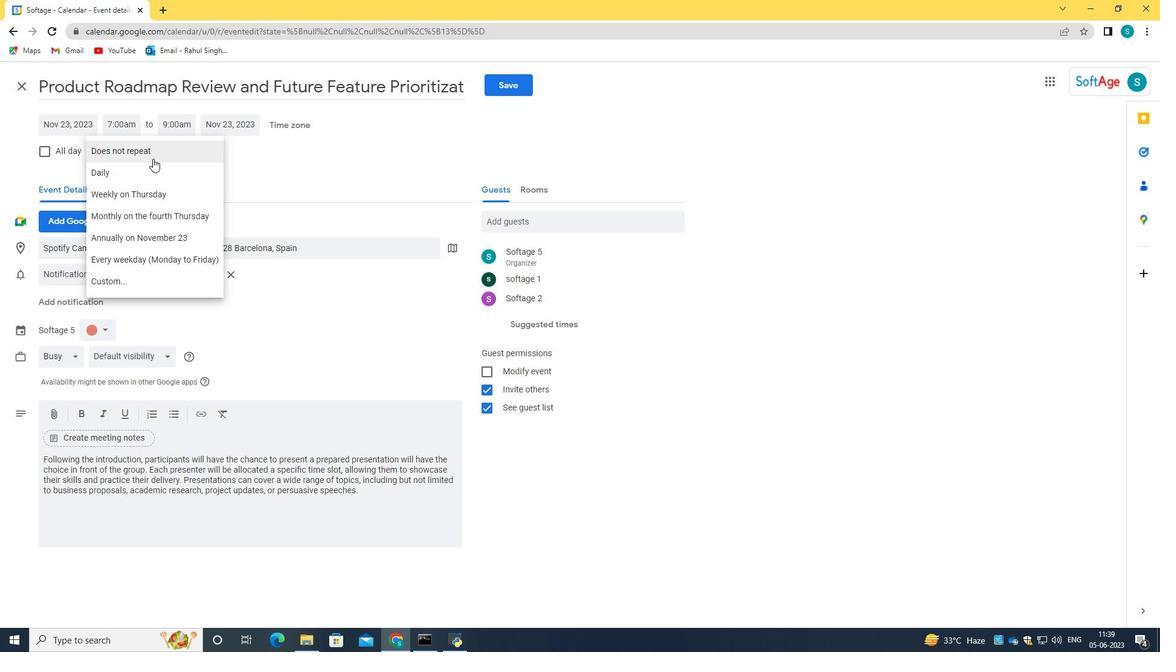 
Action: Mouse pressed left at (153, 157)
Screenshot: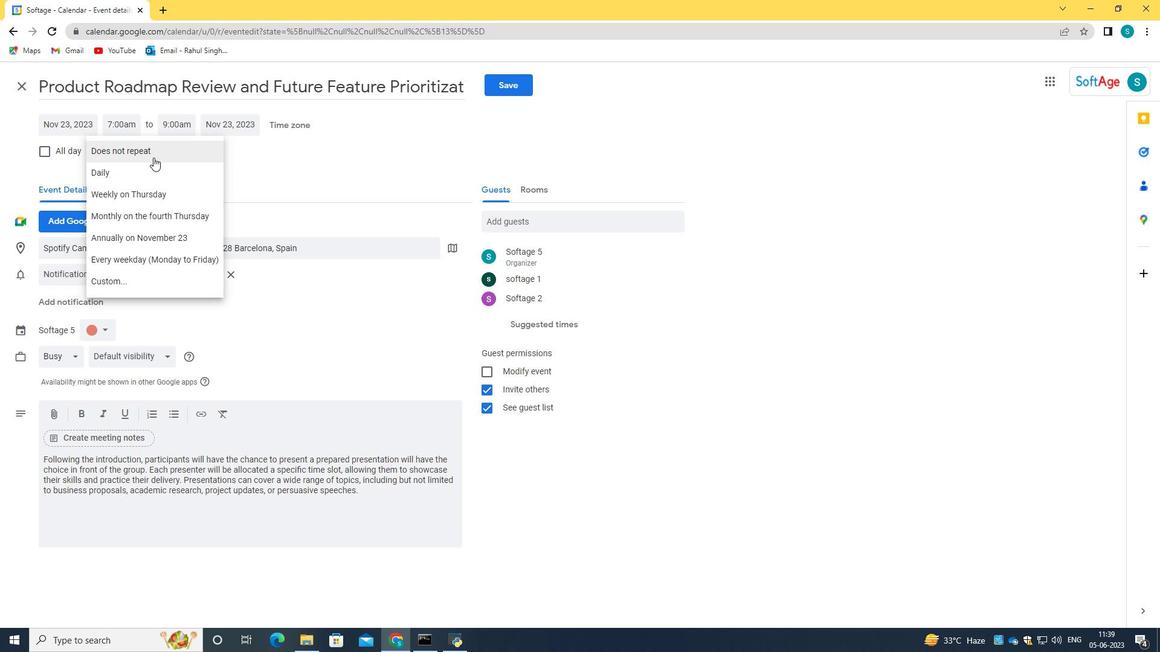 
Action: Mouse moved to (508, 81)
Screenshot: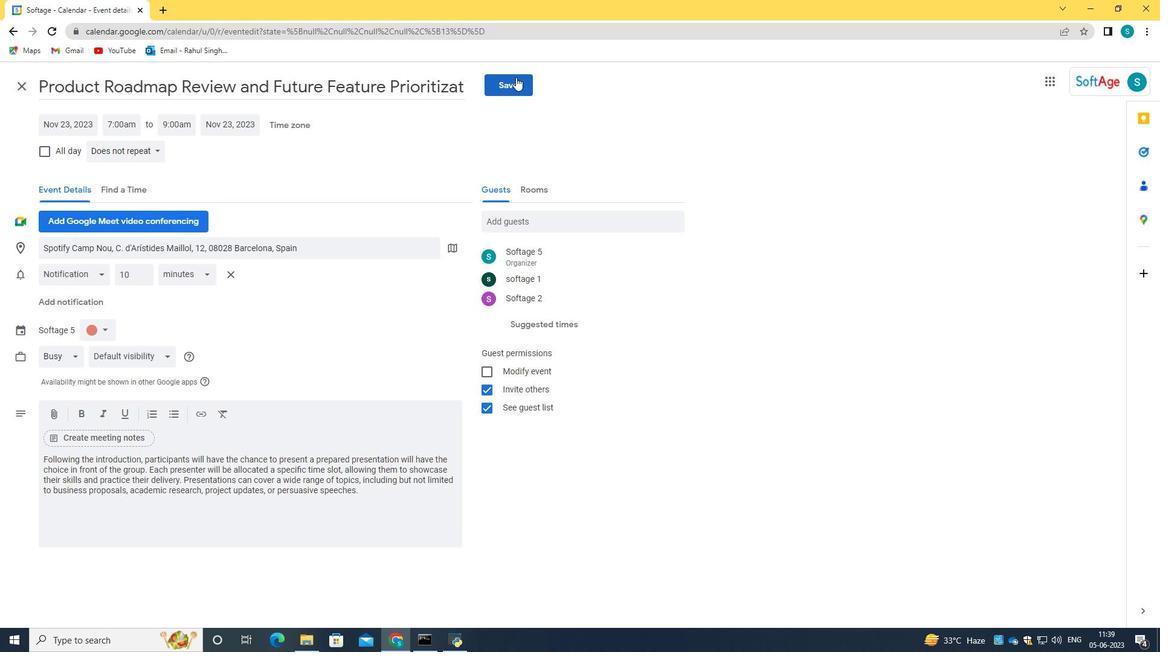
Action: Mouse pressed left at (508, 81)
Screenshot: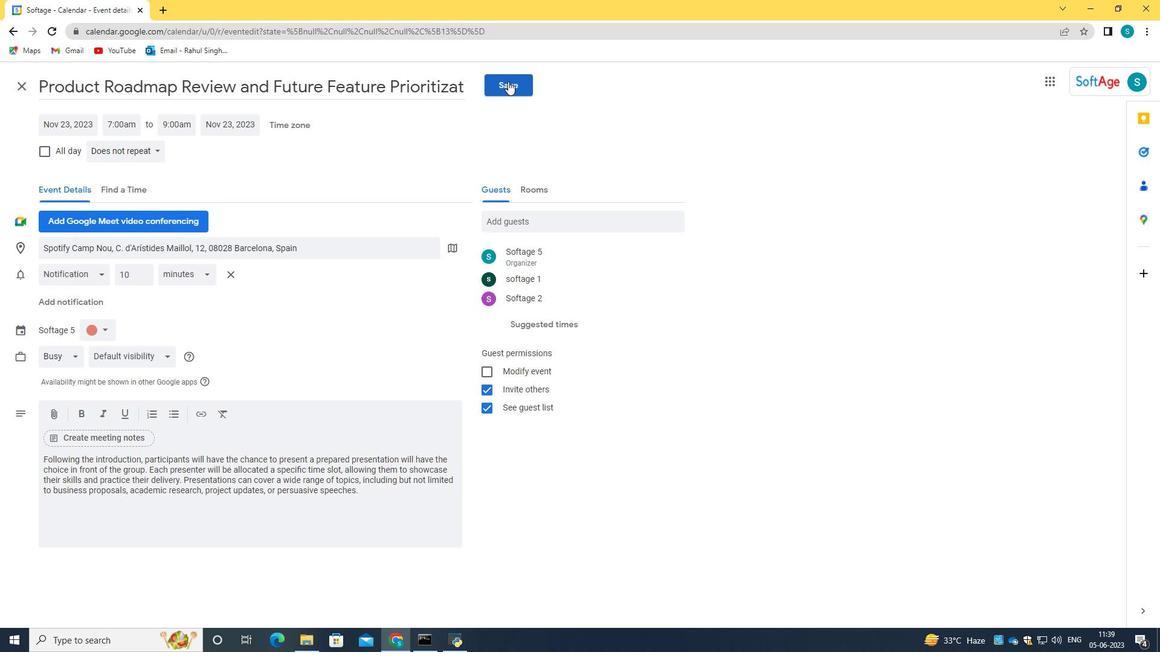 
Action: Mouse moved to (693, 373)
Screenshot: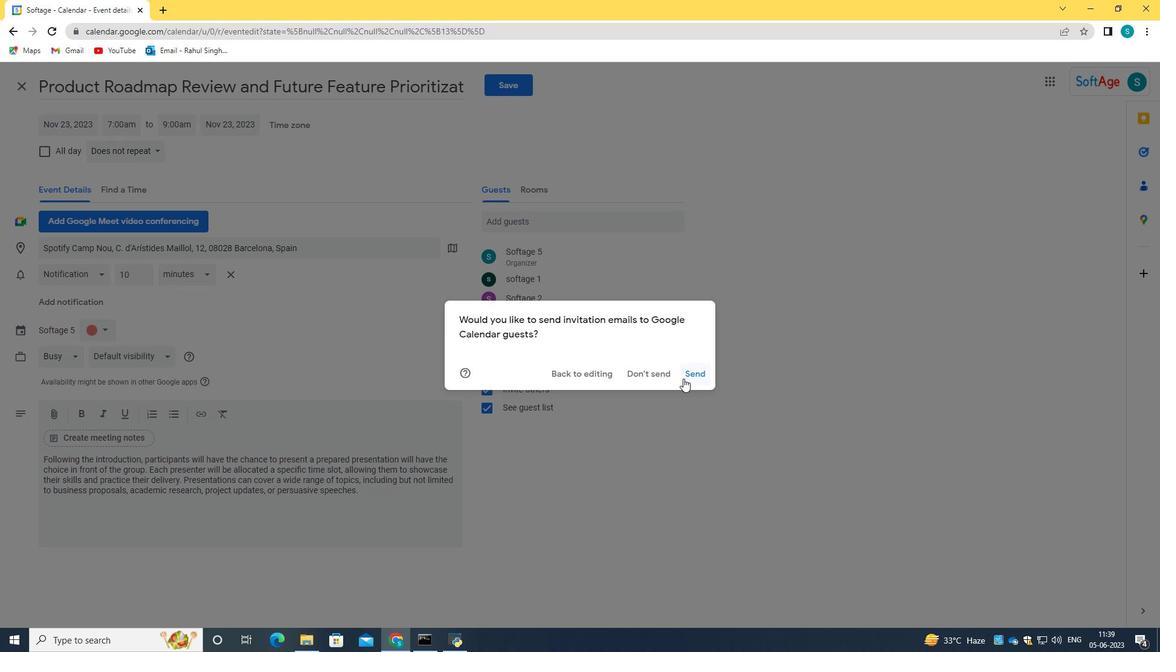 
Action: Mouse pressed left at (693, 373)
Screenshot: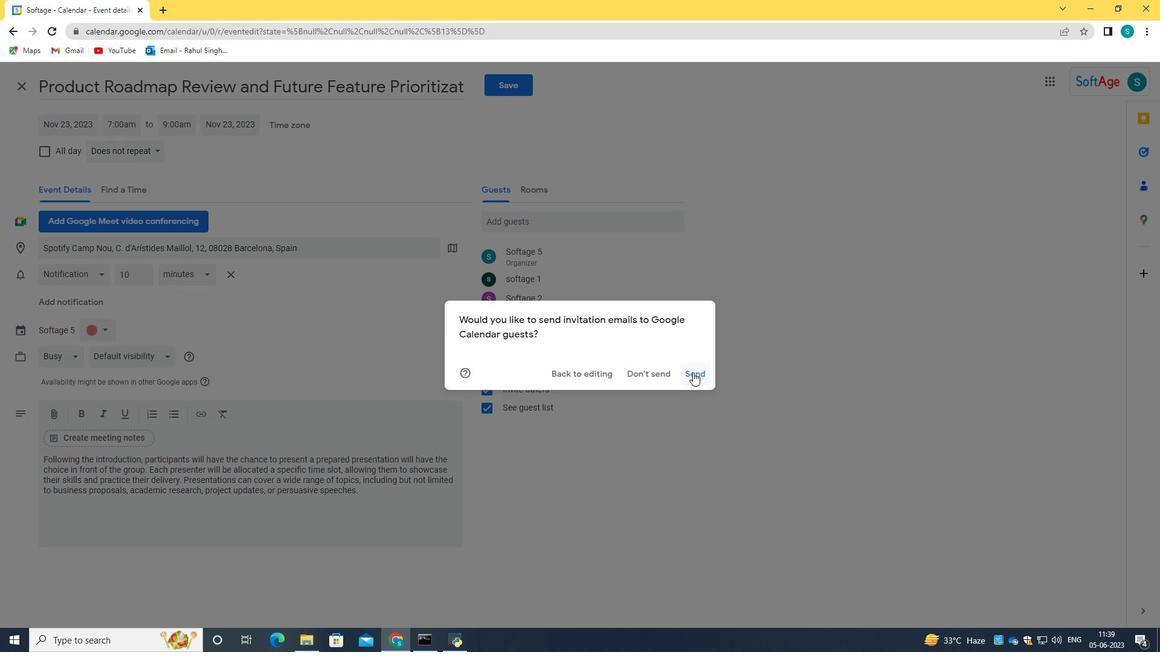 
